 Task: Schedule a financial seminar for the 17th at 7:00 PM.
Action: Mouse moved to (96, 211)
Screenshot: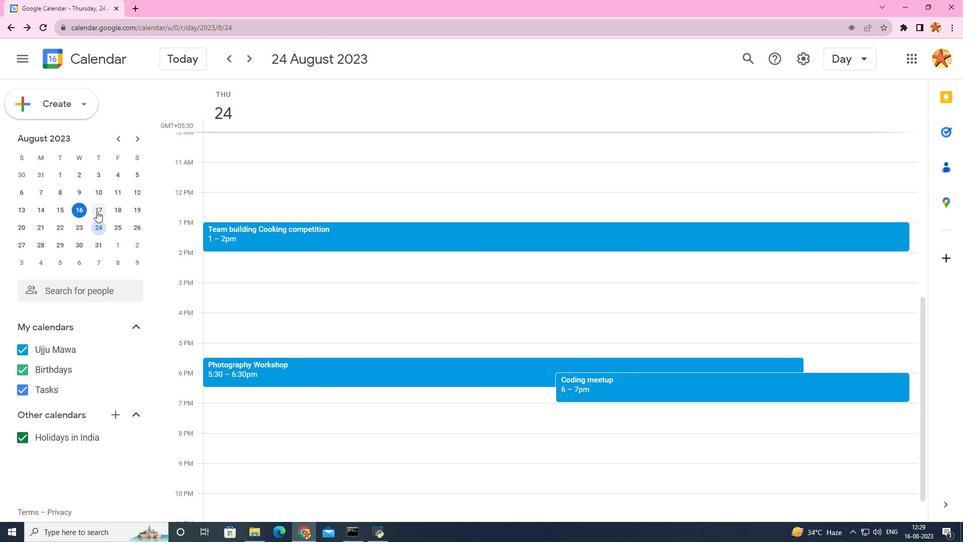 
Action: Mouse pressed left at (96, 211)
Screenshot: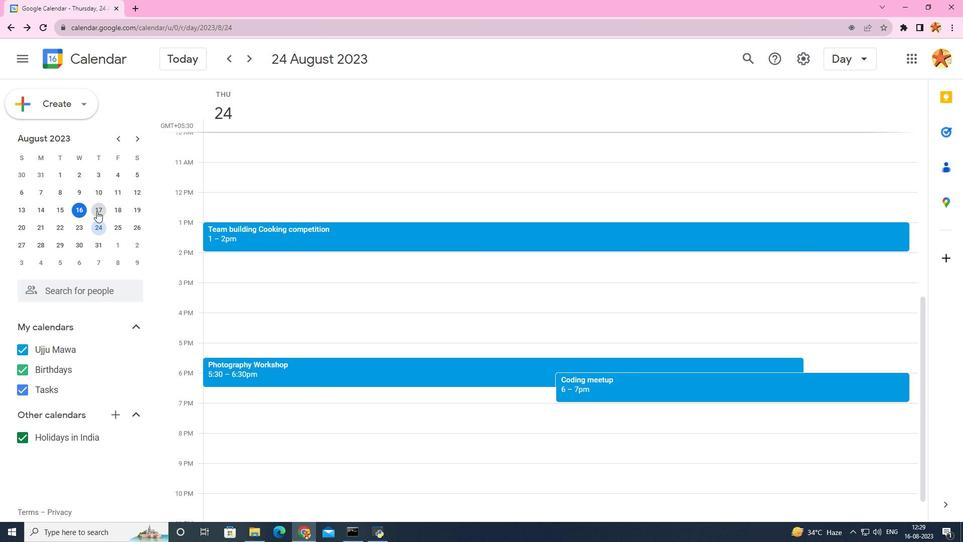 
Action: Mouse moved to (209, 447)
Screenshot: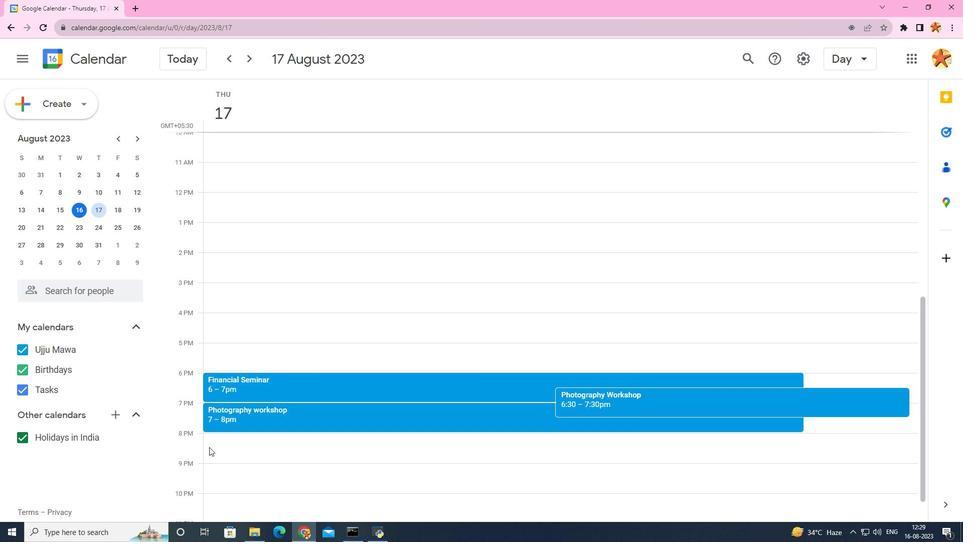 
Action: Mouse pressed left at (209, 447)
Screenshot: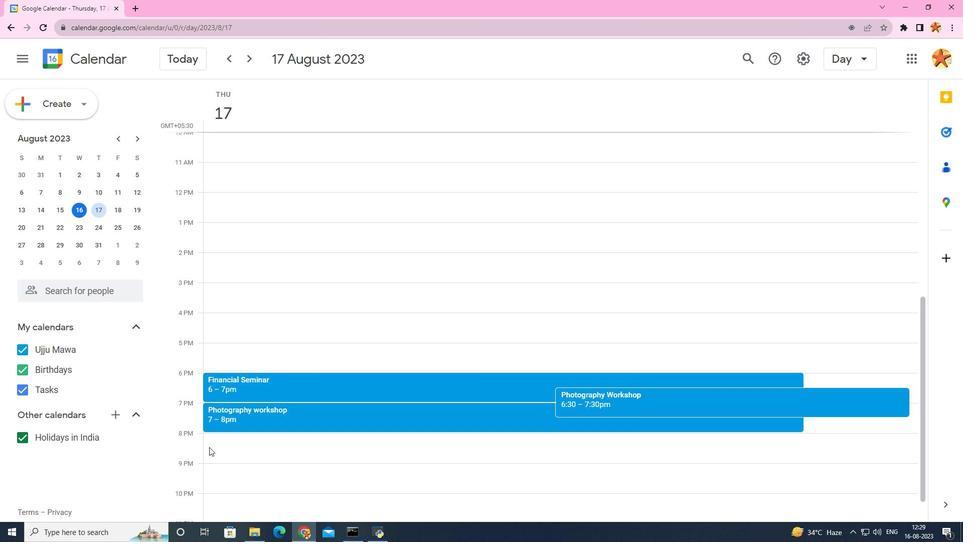 
Action: Mouse moved to (532, 222)
Screenshot: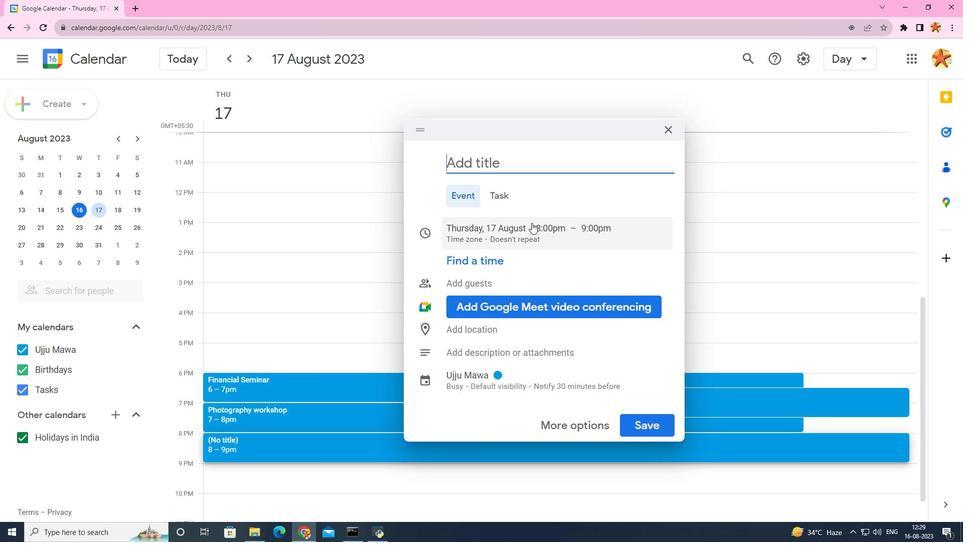 
Action: Mouse pressed left at (532, 222)
Screenshot: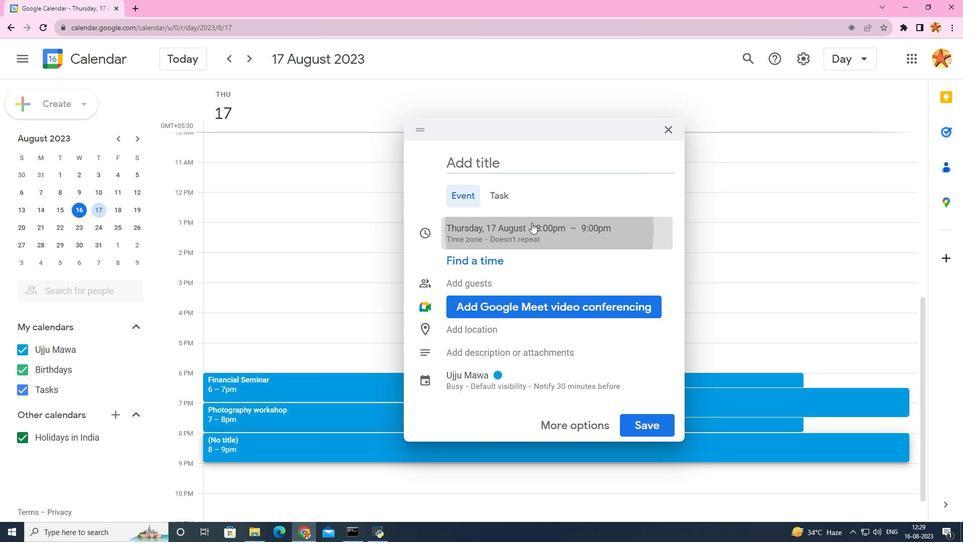 
Action: Mouse moved to (549, 231)
Screenshot: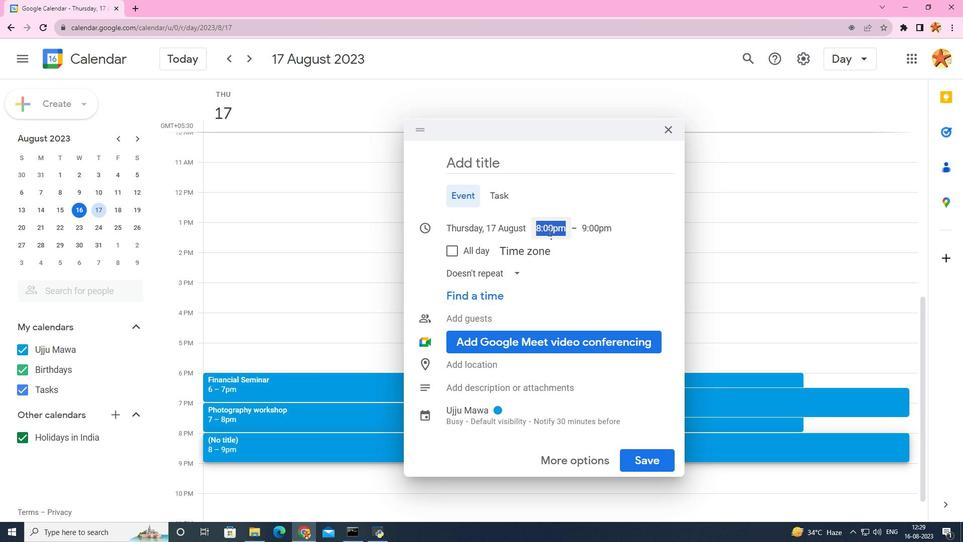 
Action: Mouse pressed left at (549, 231)
Screenshot: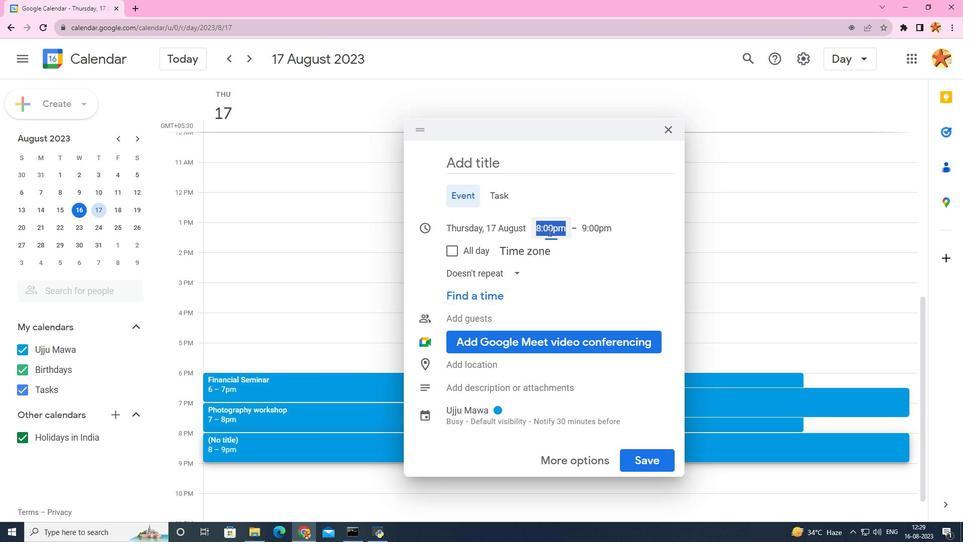 
Action: Mouse moved to (582, 263)
Screenshot: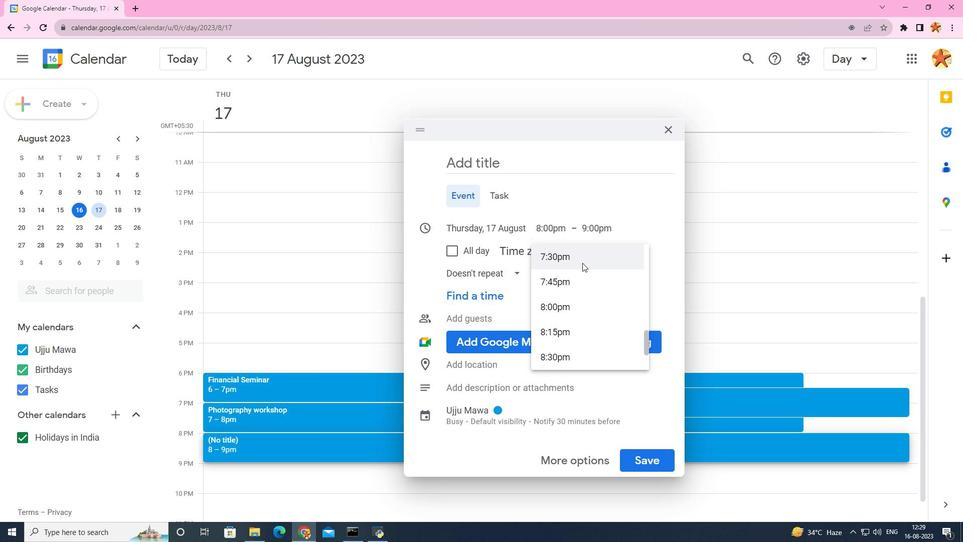 
Action: Mouse pressed left at (582, 263)
Screenshot: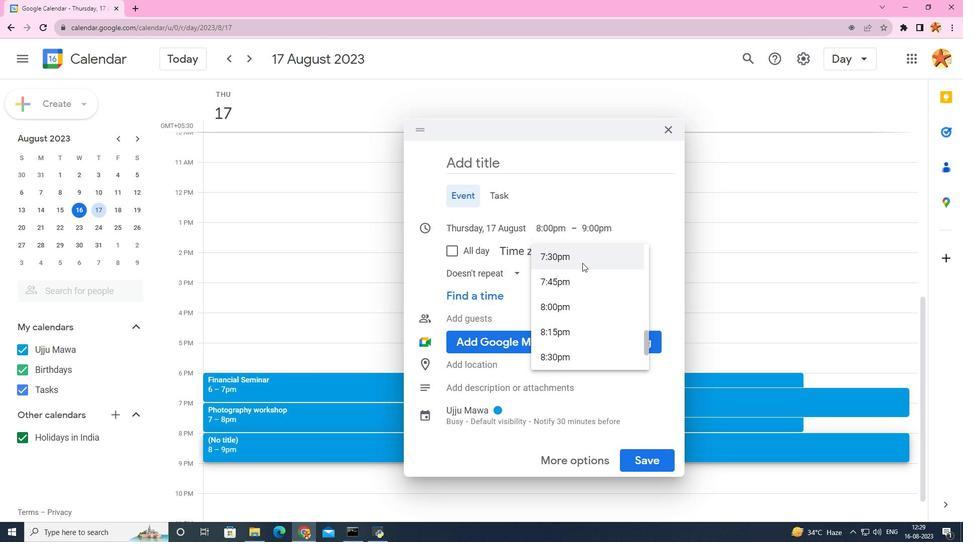 
Action: Mouse moved to (561, 231)
Screenshot: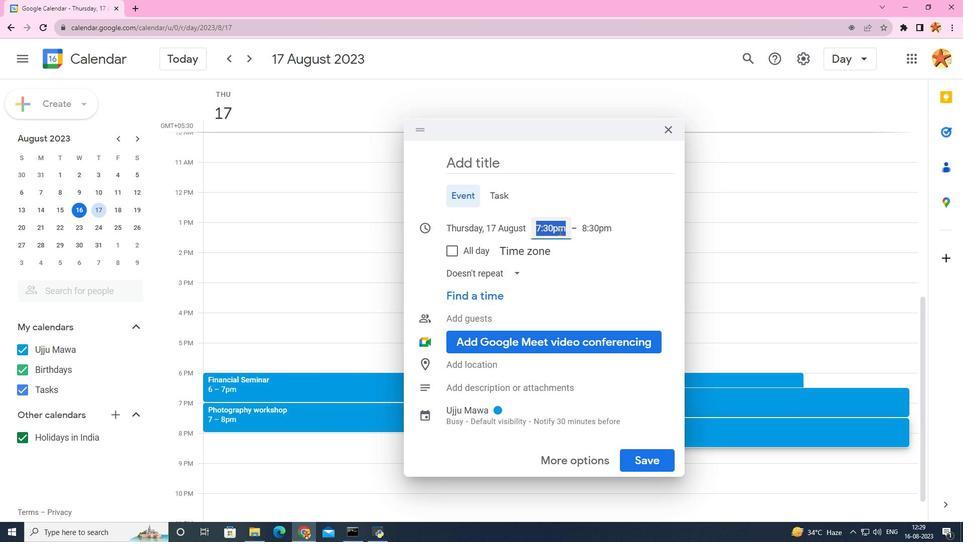 
Action: Mouse pressed left at (561, 231)
Screenshot: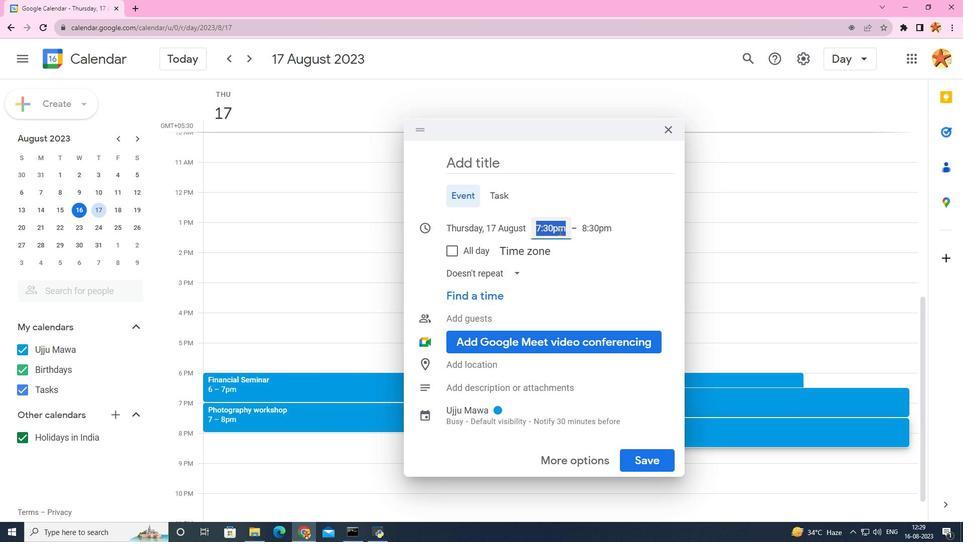 
Action: Mouse moved to (559, 231)
Screenshot: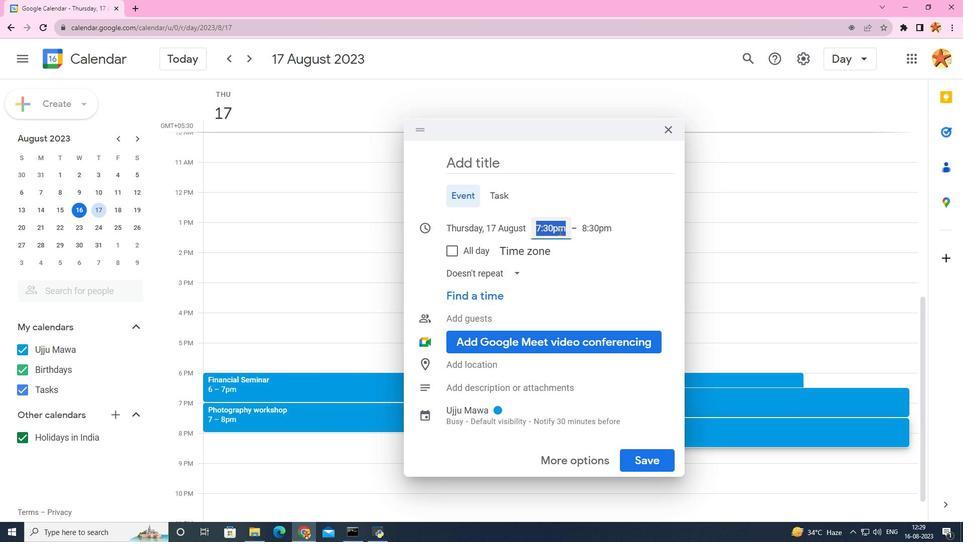 
Action: Mouse pressed left at (559, 231)
Screenshot: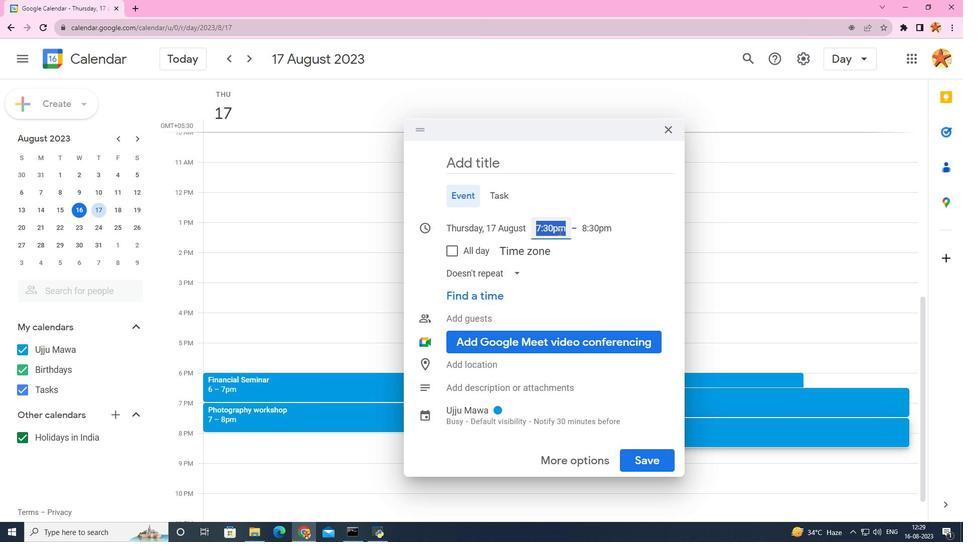 
Action: Mouse moved to (571, 258)
Screenshot: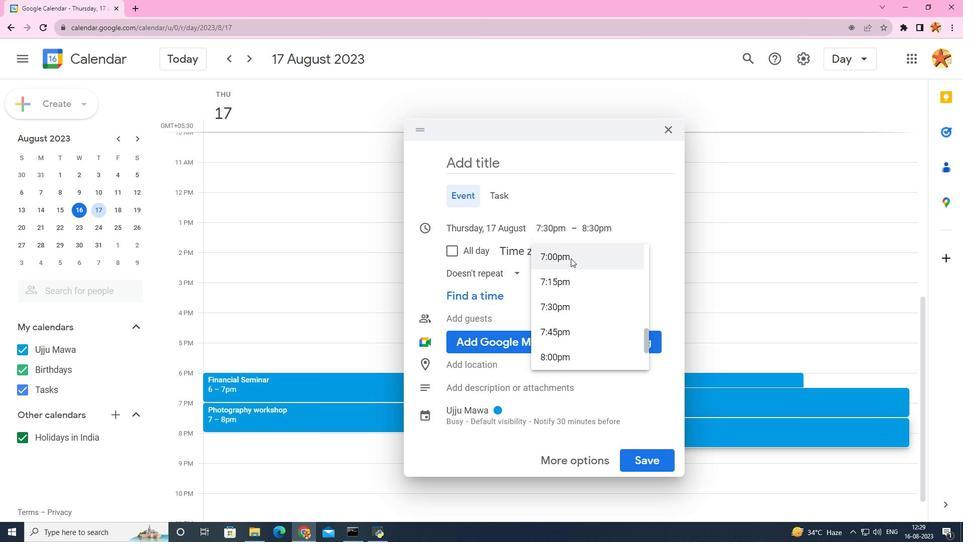 
Action: Mouse pressed left at (571, 258)
Screenshot: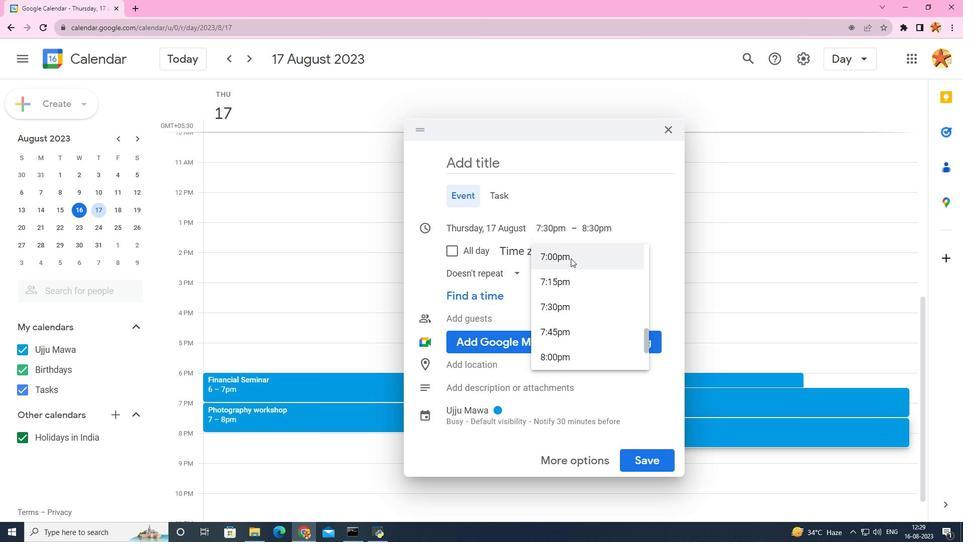 
Action: Mouse moved to (592, 227)
Screenshot: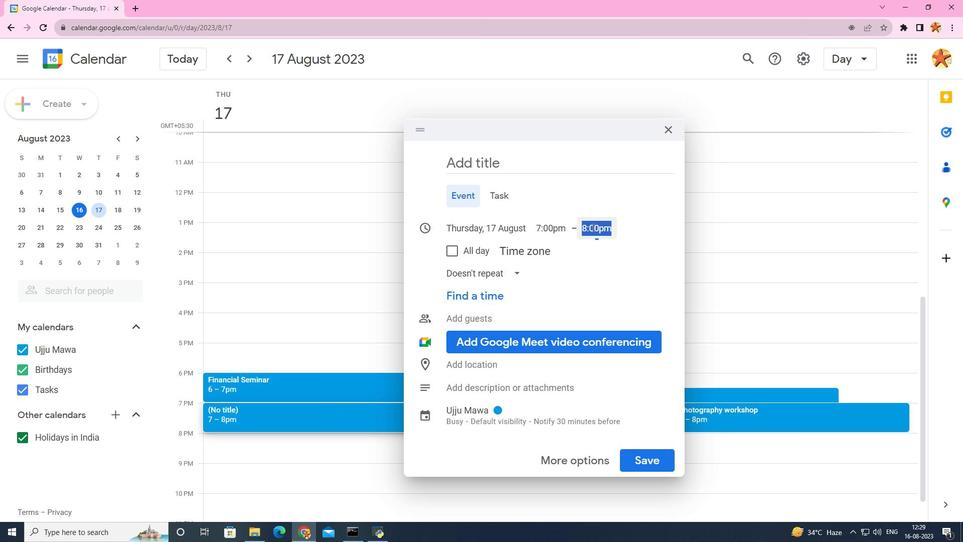 
Action: Mouse pressed left at (592, 227)
Screenshot: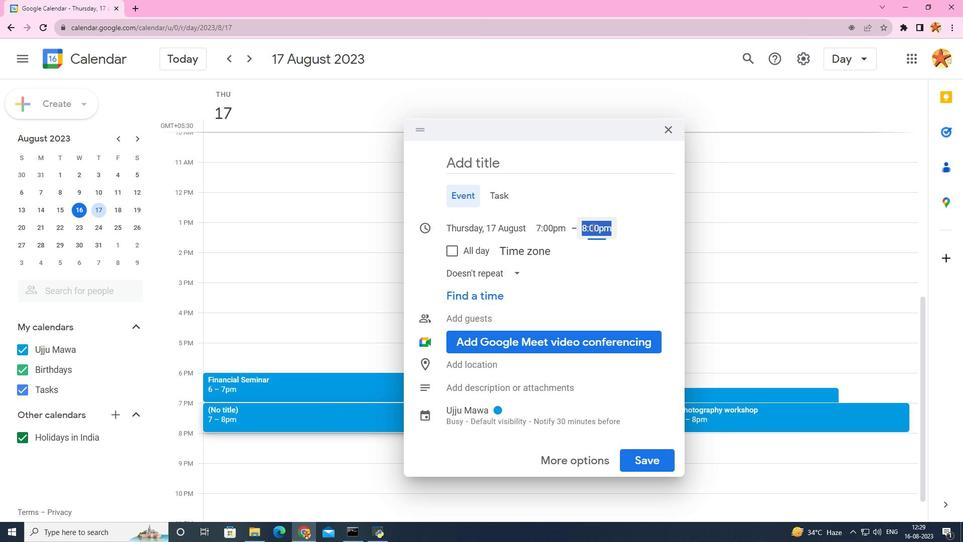 
Action: Mouse moved to (590, 281)
Screenshot: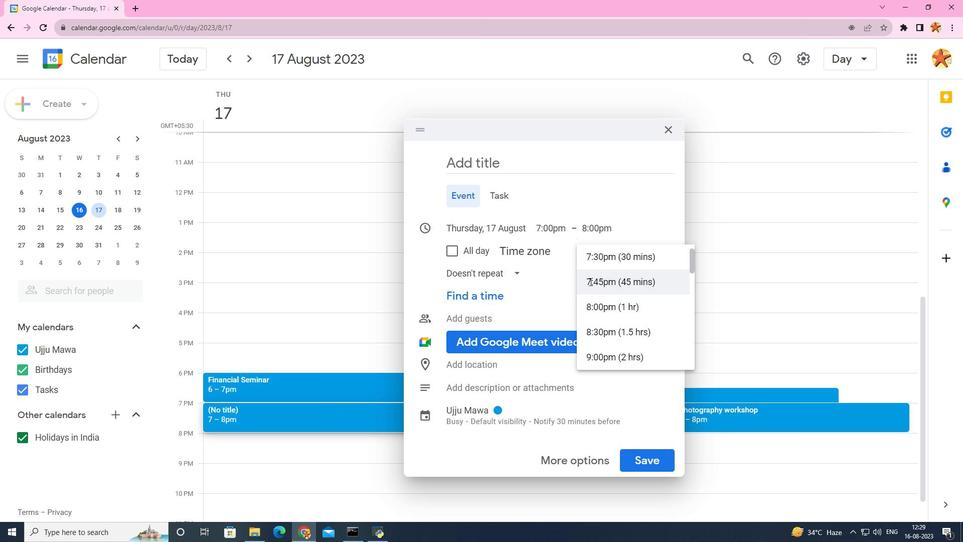 
Action: Mouse pressed left at (590, 281)
Screenshot: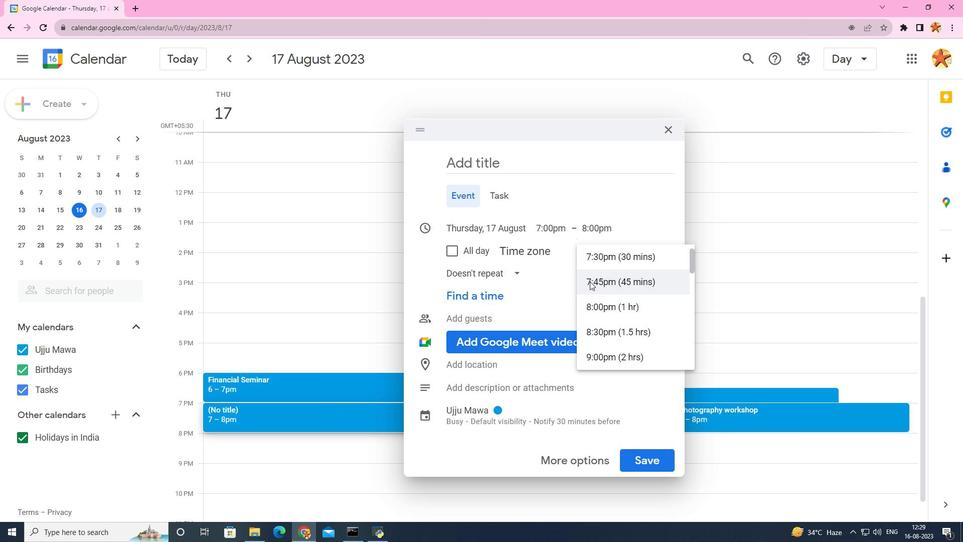 
Action: Mouse moved to (515, 167)
Screenshot: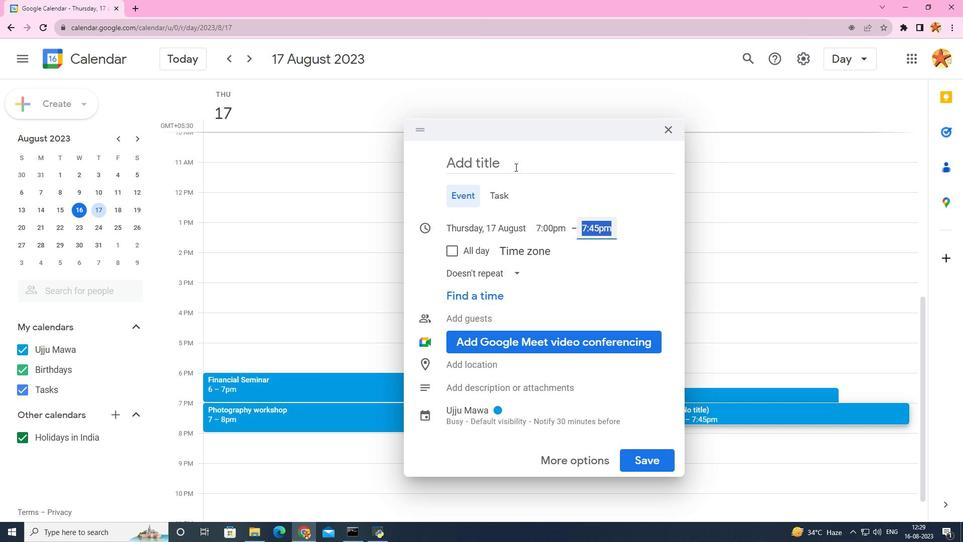 
Action: Mouse pressed left at (515, 167)
Screenshot: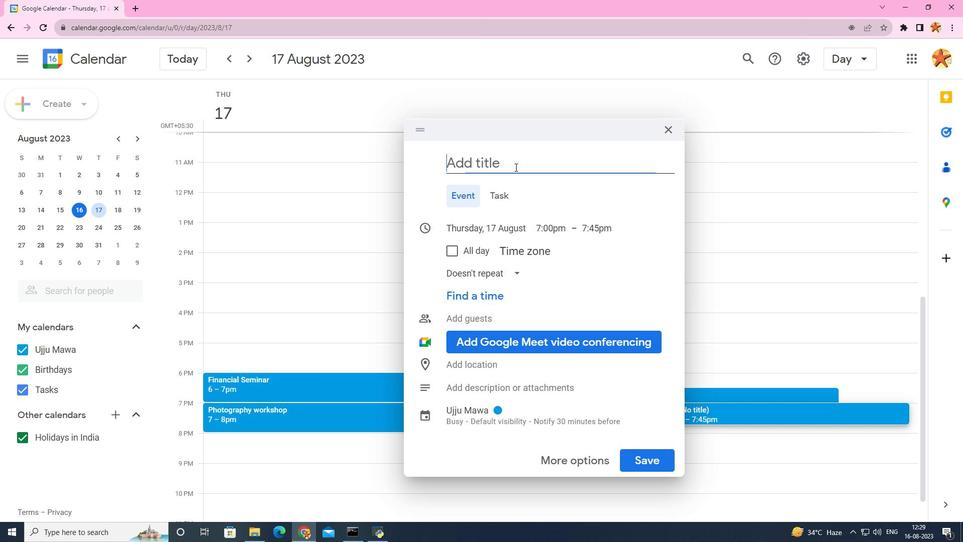 
Action: Key pressed <Key.caps_lock>F<Key.caps_lock>inancial<Key.space><Key.caps_lock>S<Key.caps_lock>
Screenshot: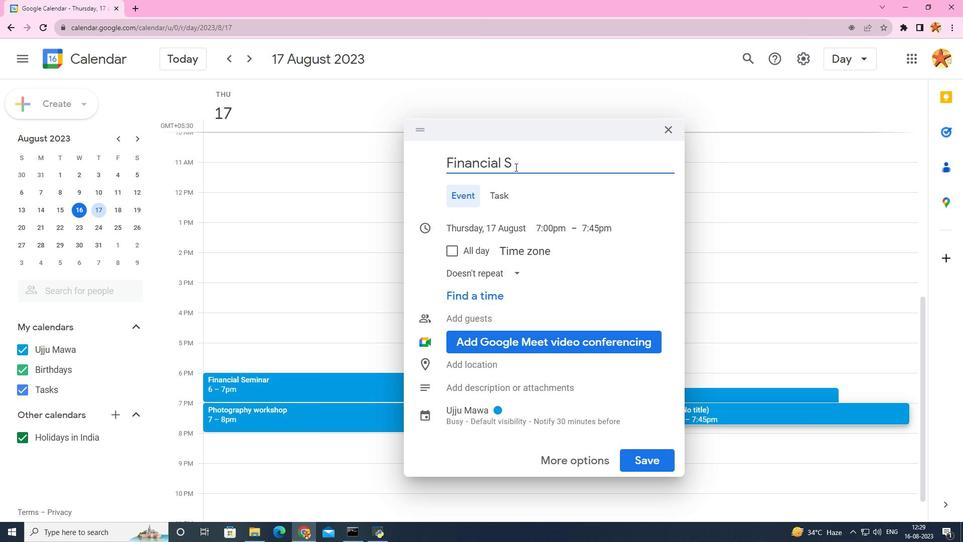 
Action: Mouse moved to (545, 159)
Screenshot: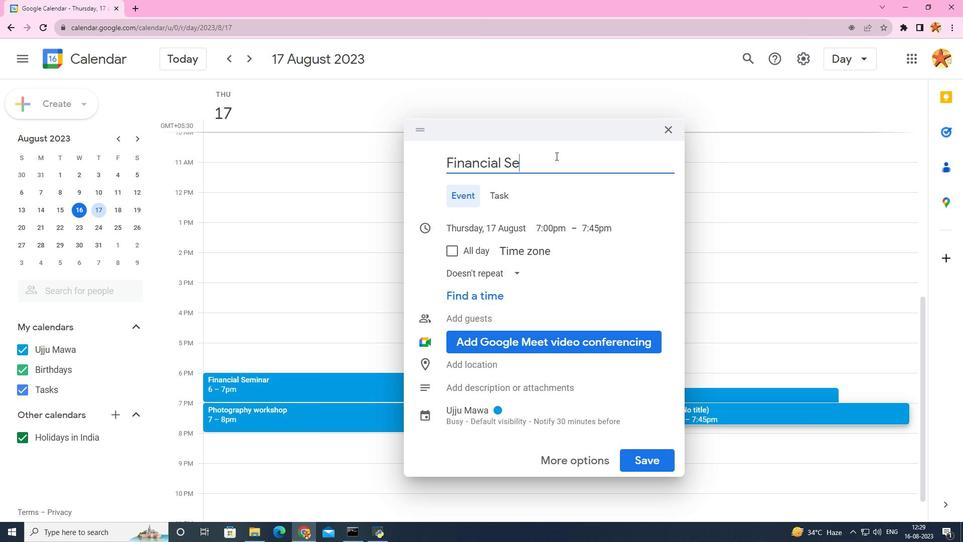 
Action: Key pressed e
Screenshot: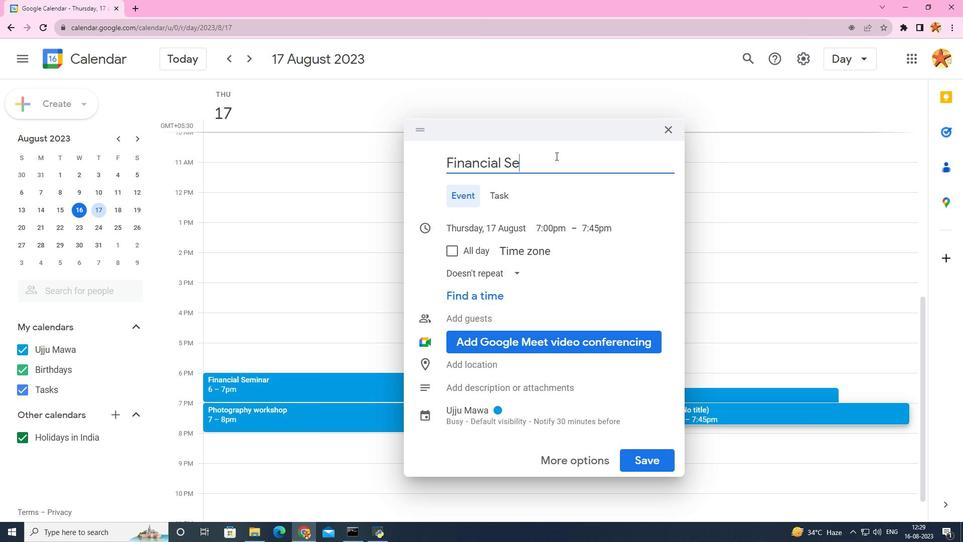 
Action: Mouse moved to (556, 156)
Screenshot: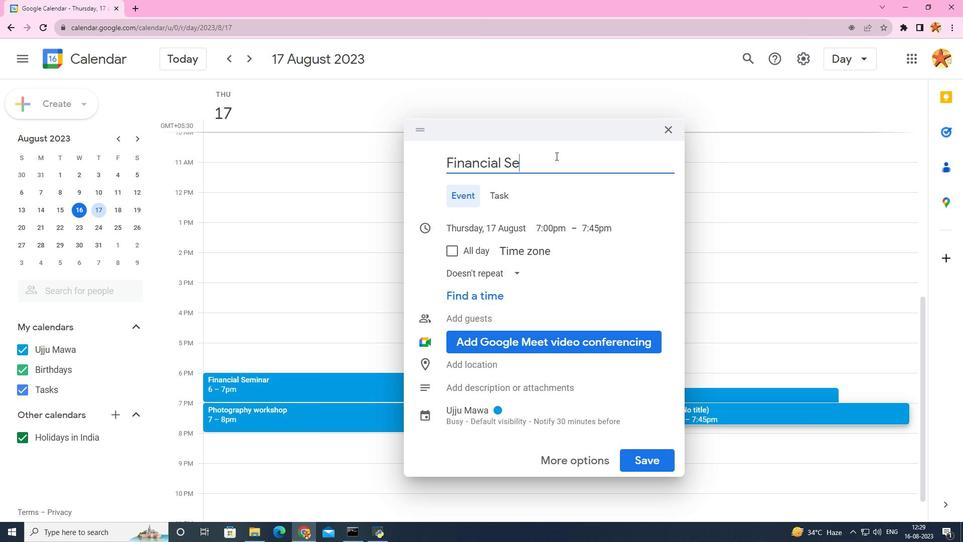 
Action: Key pressed minar
Screenshot: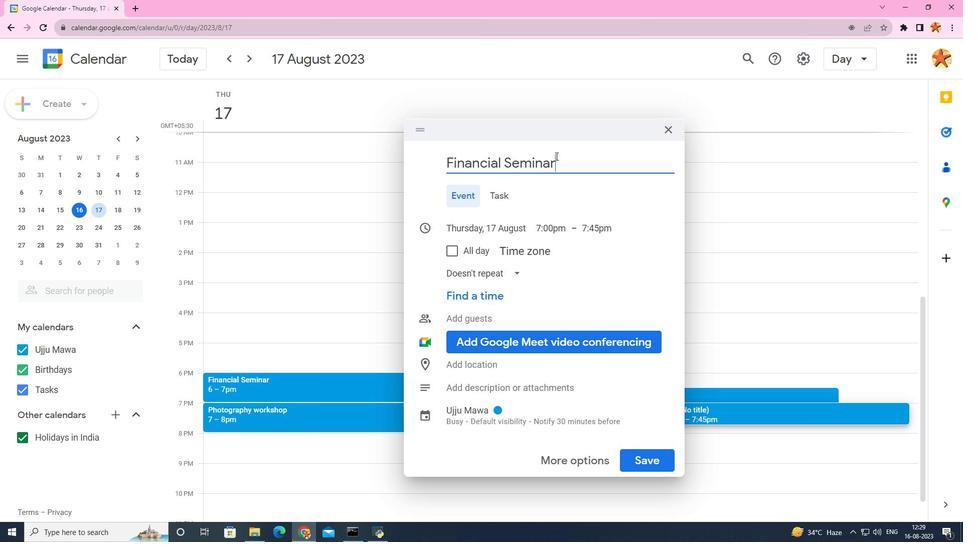 
Action: Mouse moved to (647, 461)
Screenshot: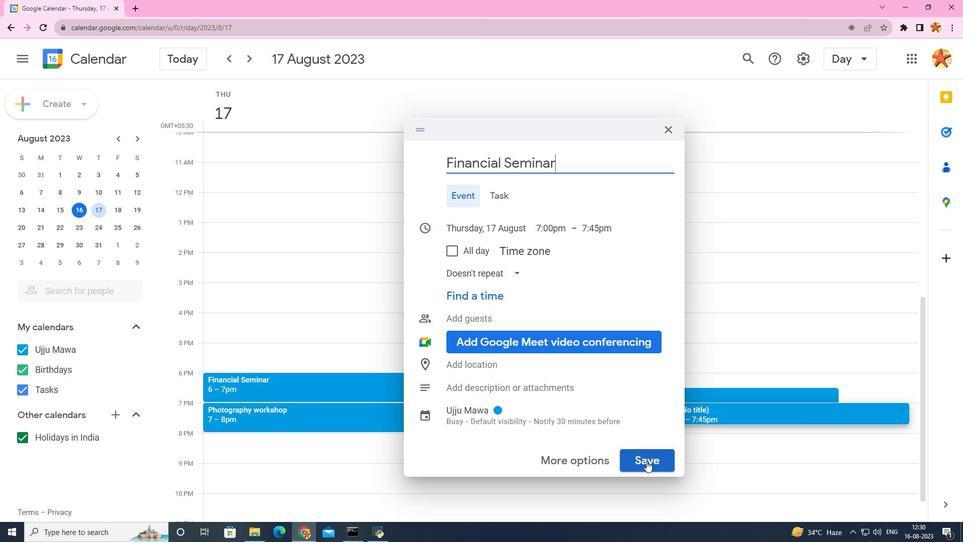
Action: Mouse pressed left at (647, 461)
Screenshot: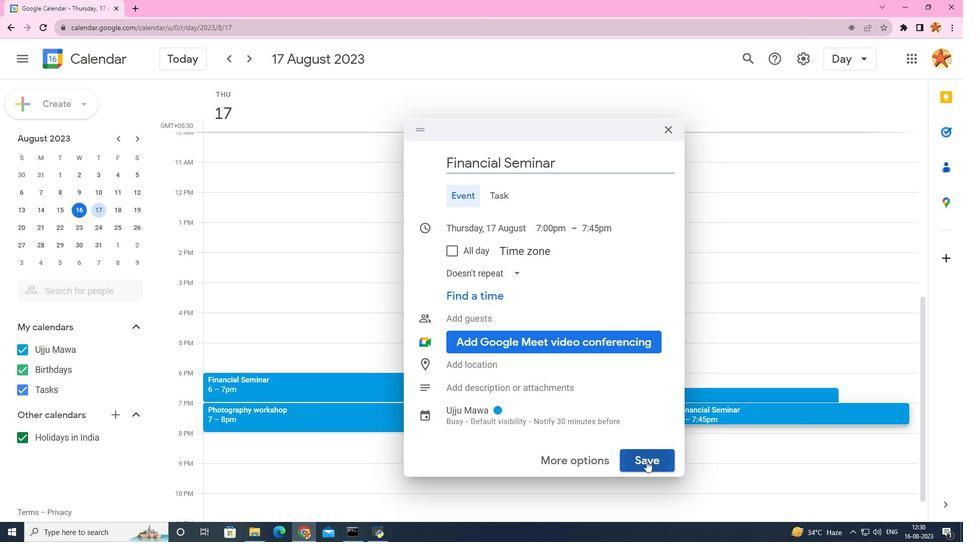 
